 Task: Create a task  Integrate website with social media platforms , assign it to team member softage.4@softage.net in the project AgileAvail and update the status of the task to  Off Track , set the priority of the task to Medium
Action: Mouse moved to (78, 428)
Screenshot: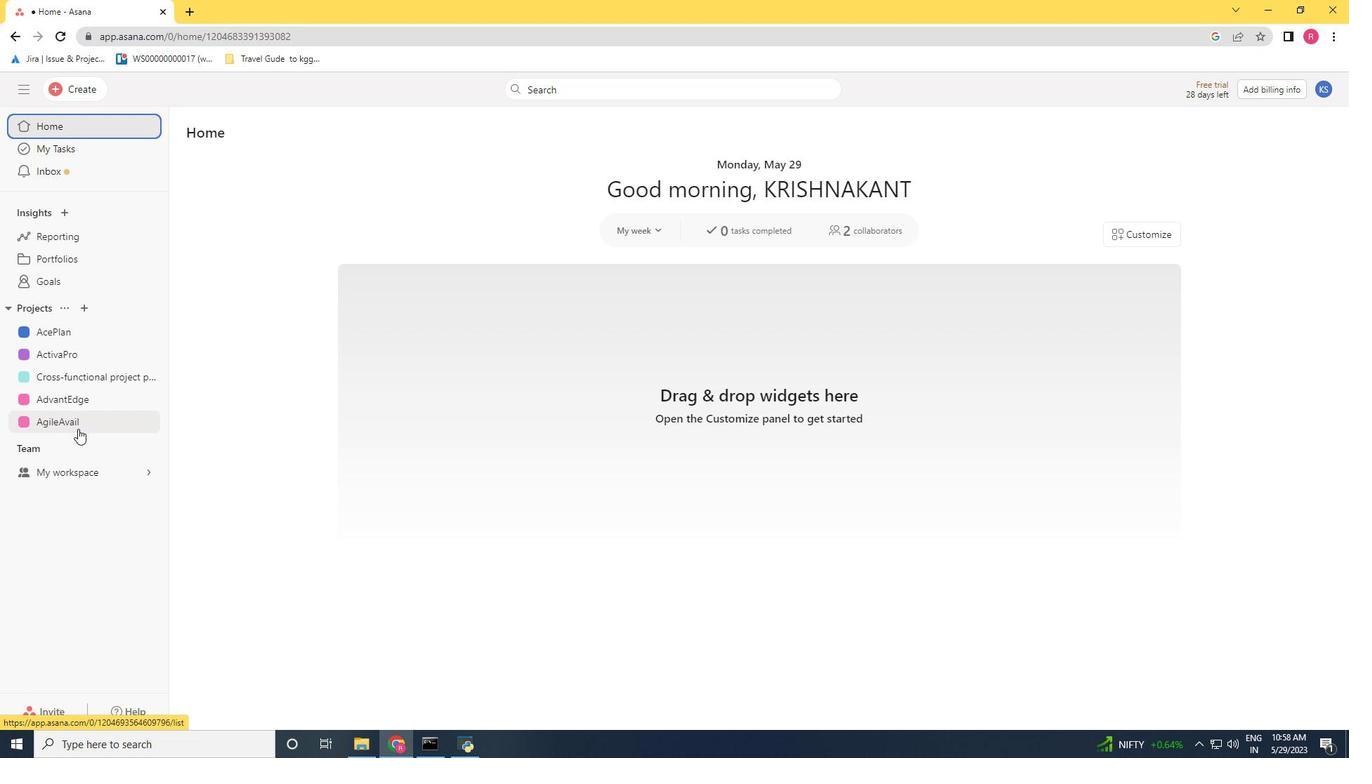 
Action: Mouse pressed left at (78, 428)
Screenshot: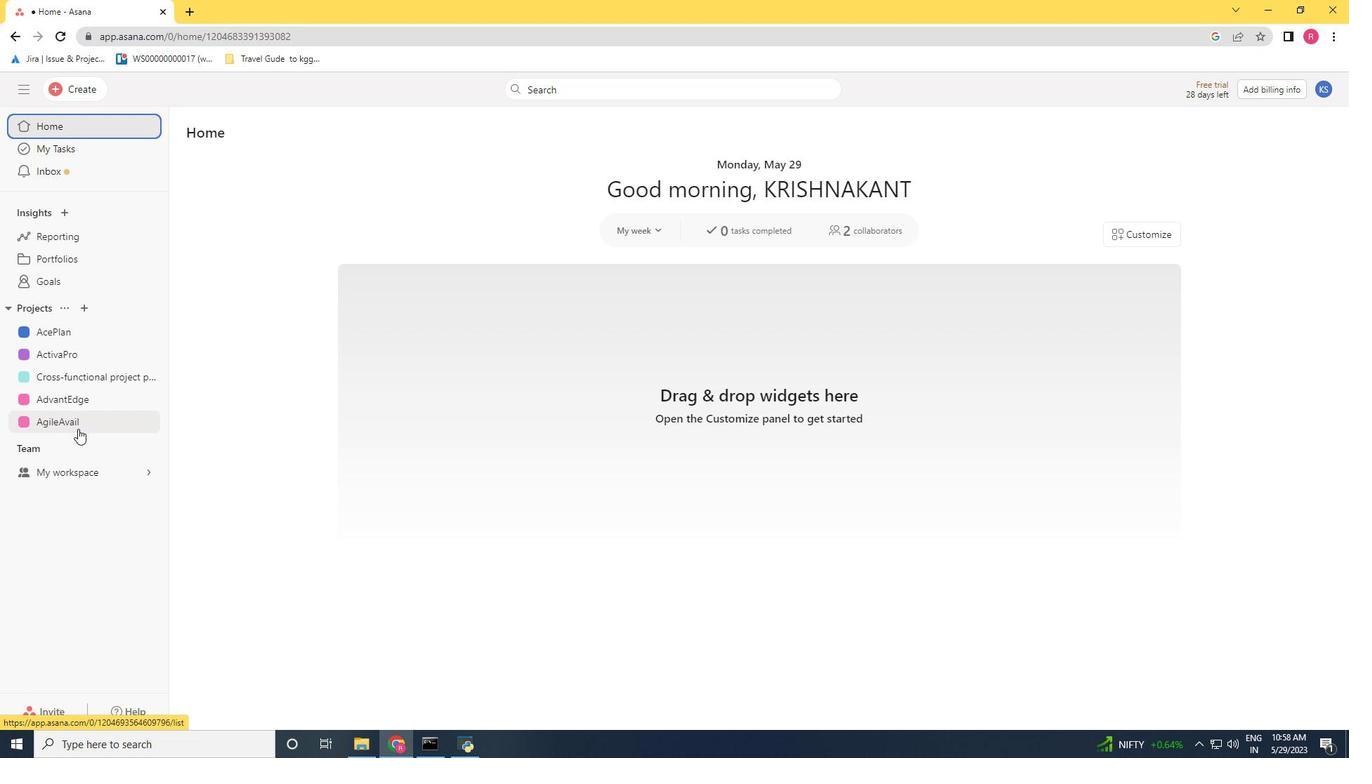 
Action: Mouse moved to (59, 87)
Screenshot: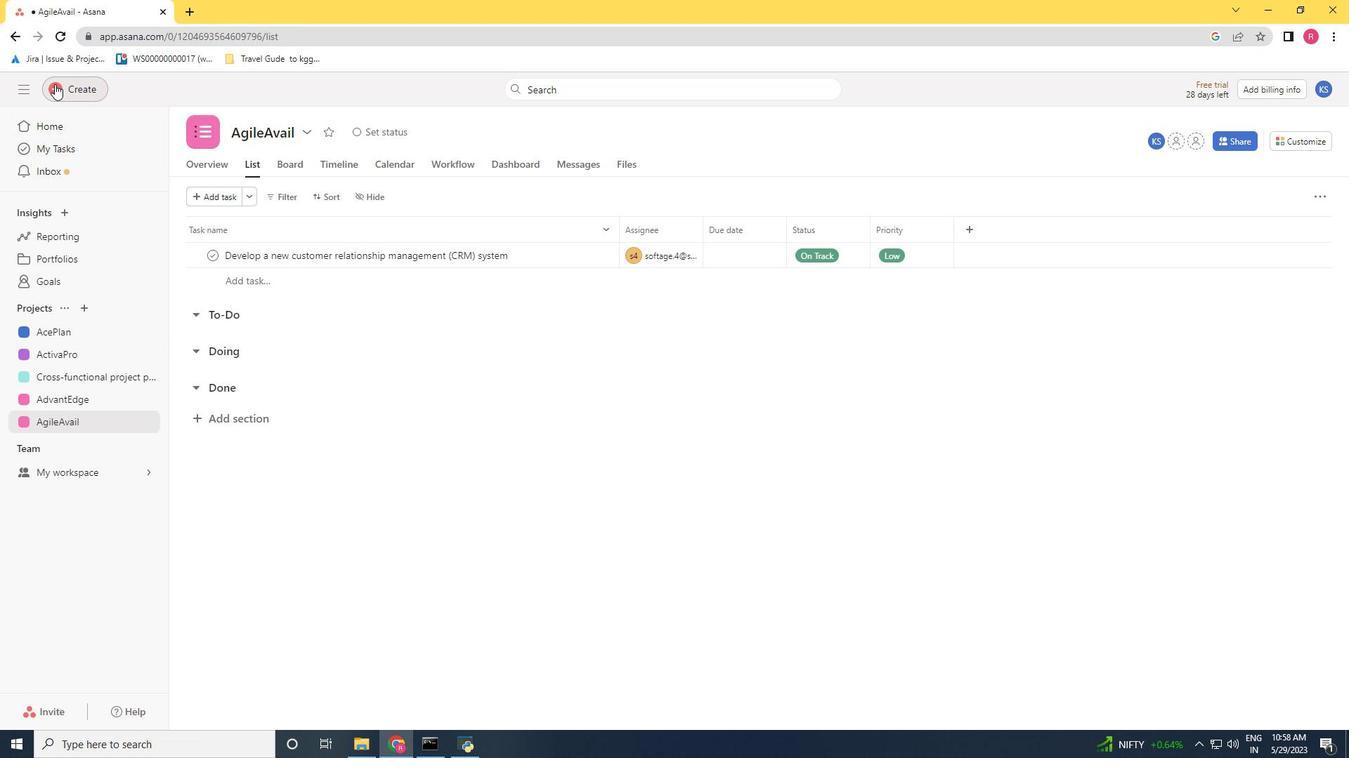 
Action: Mouse pressed left at (59, 87)
Screenshot: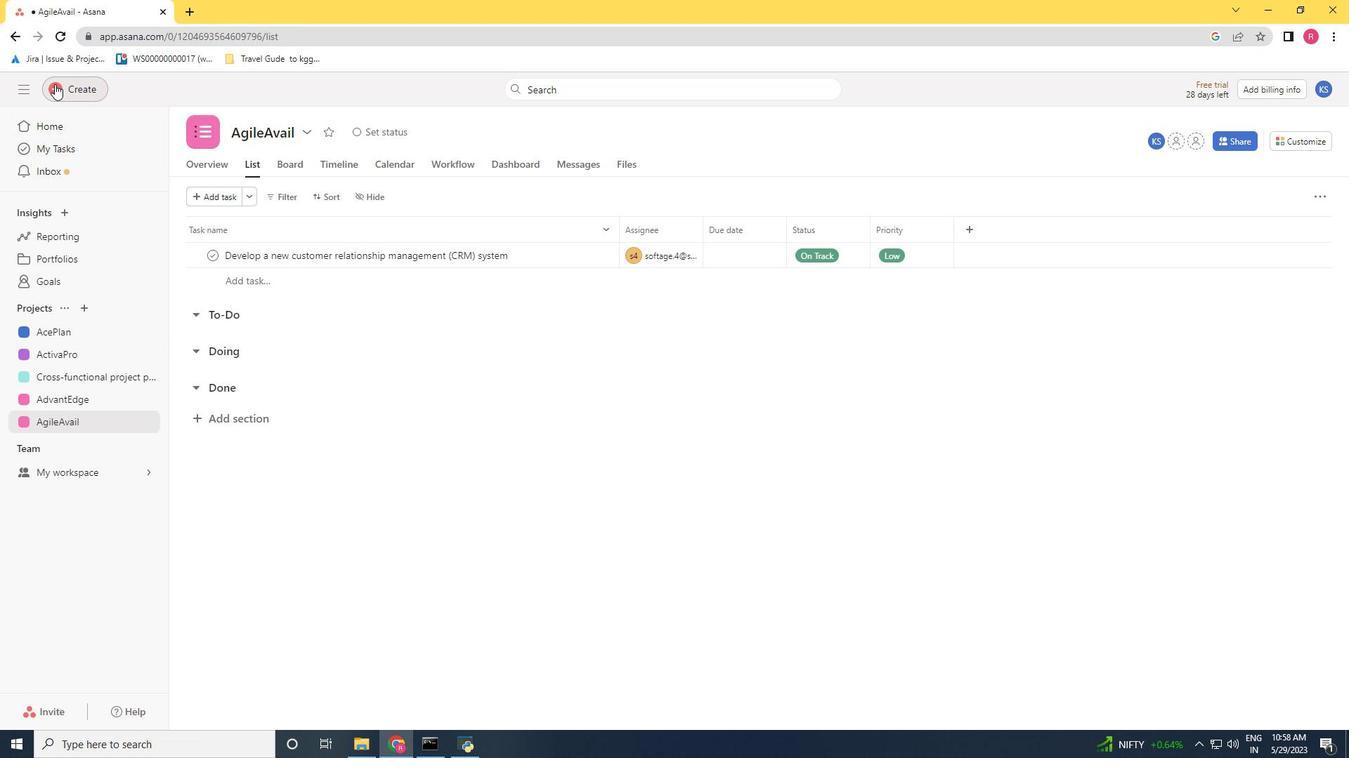 
Action: Mouse moved to (158, 104)
Screenshot: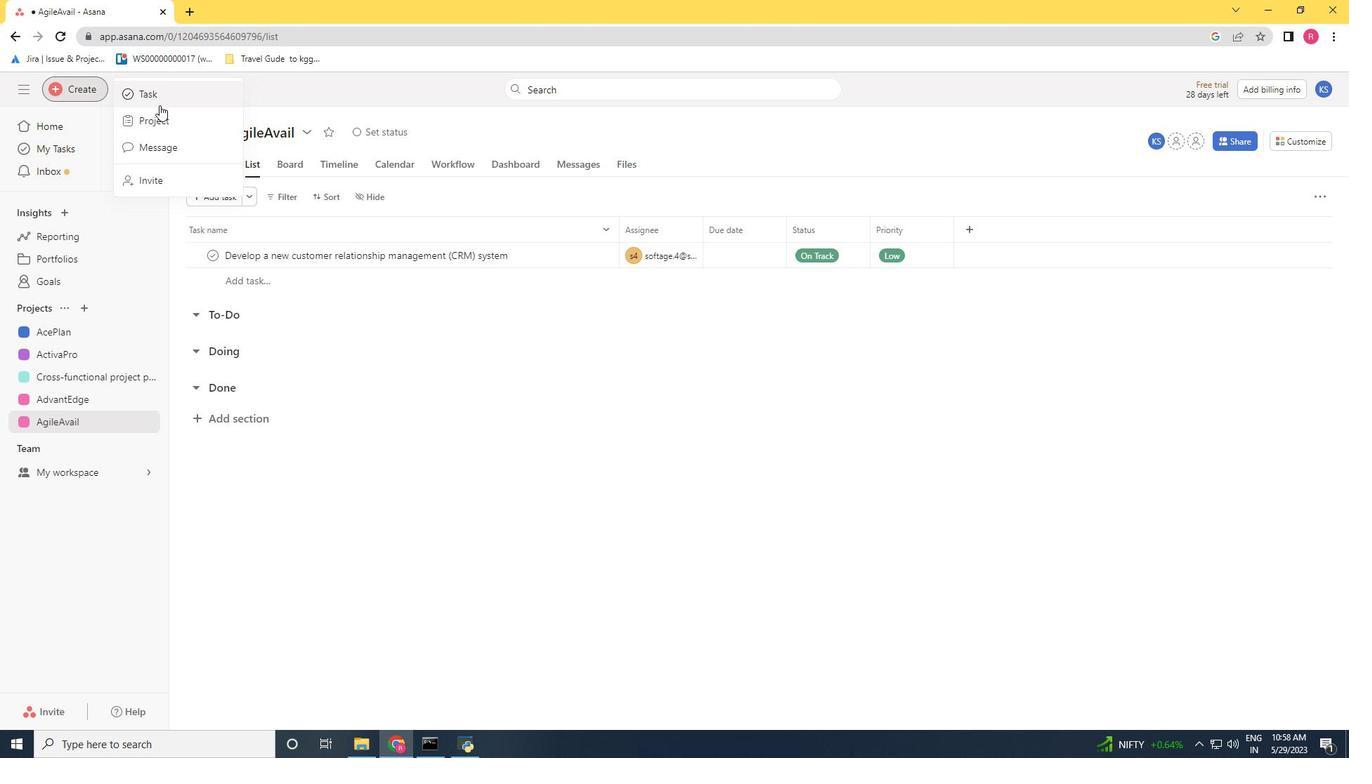 
Action: Mouse pressed left at (158, 104)
Screenshot: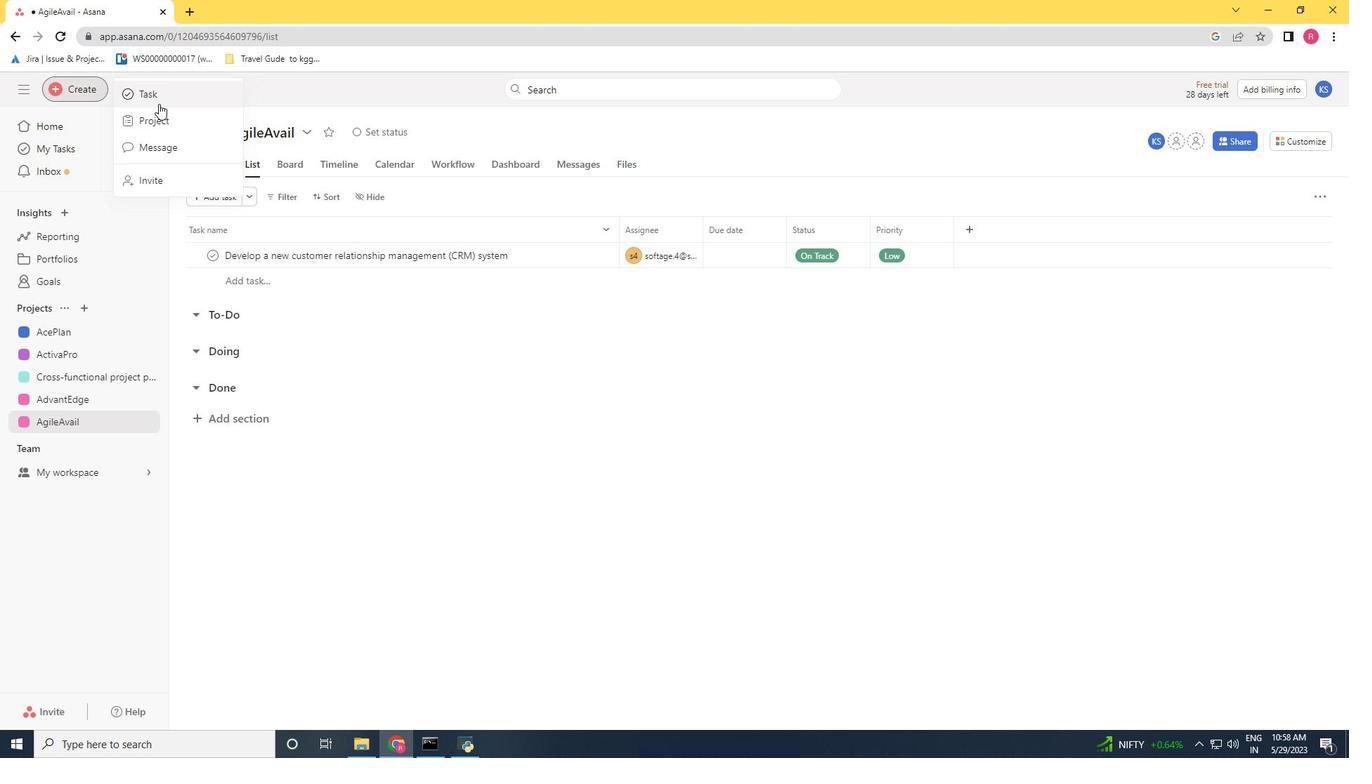 
Action: Mouse moved to (1234, 414)
Screenshot: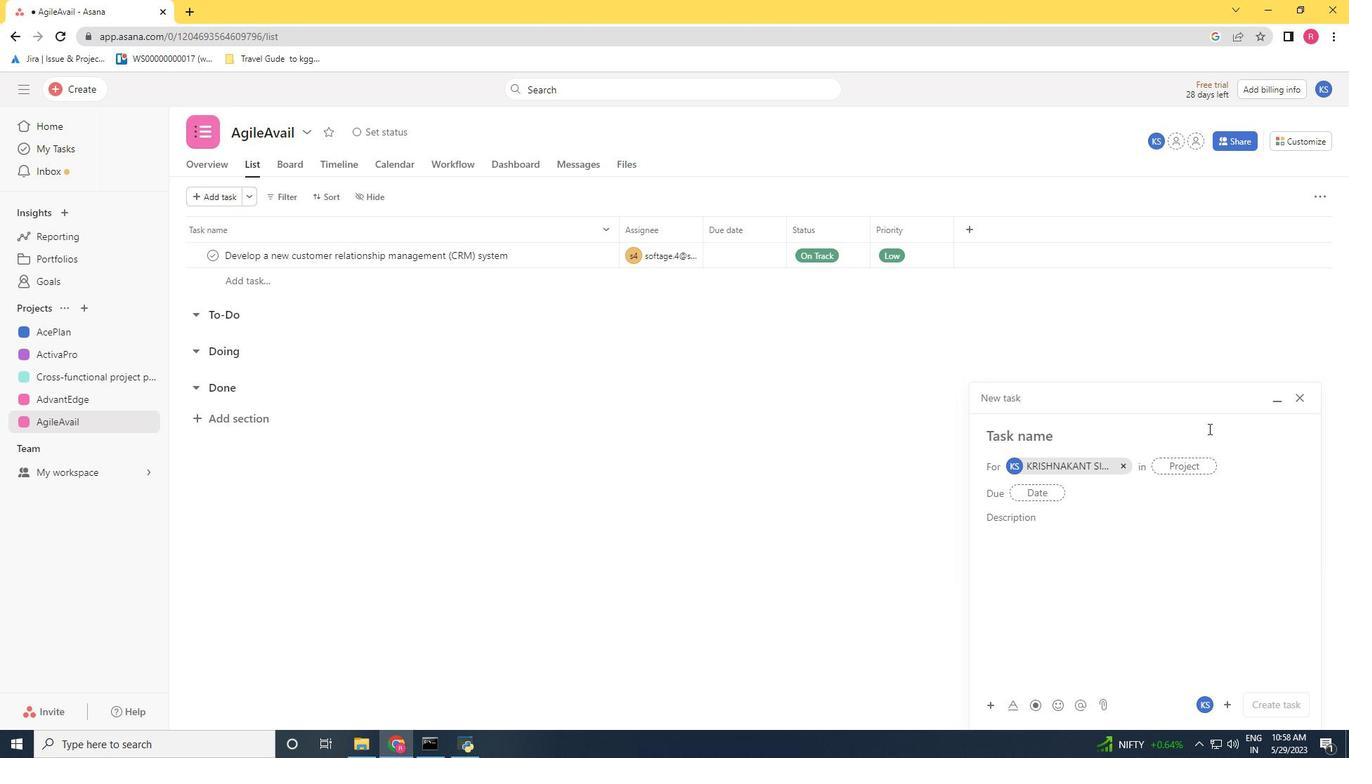 
Action: Key pressed <Key.shift>Integrate<Key.space>websiye<Key.backspace><Key.backspace>te<Key.space>with<Key.space>social<Key.space>media<Key.space>platform<Key.space>
Screenshot: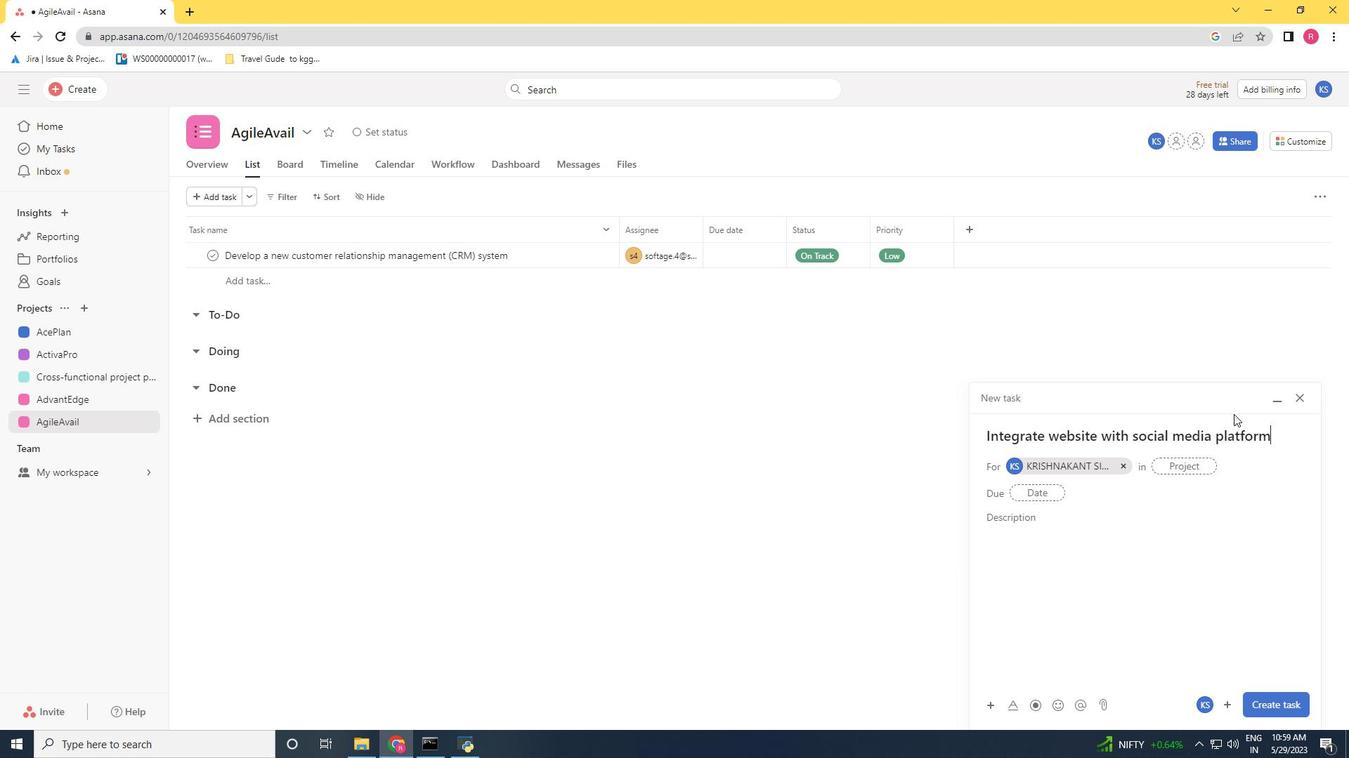 
Action: Mouse moved to (1119, 465)
Screenshot: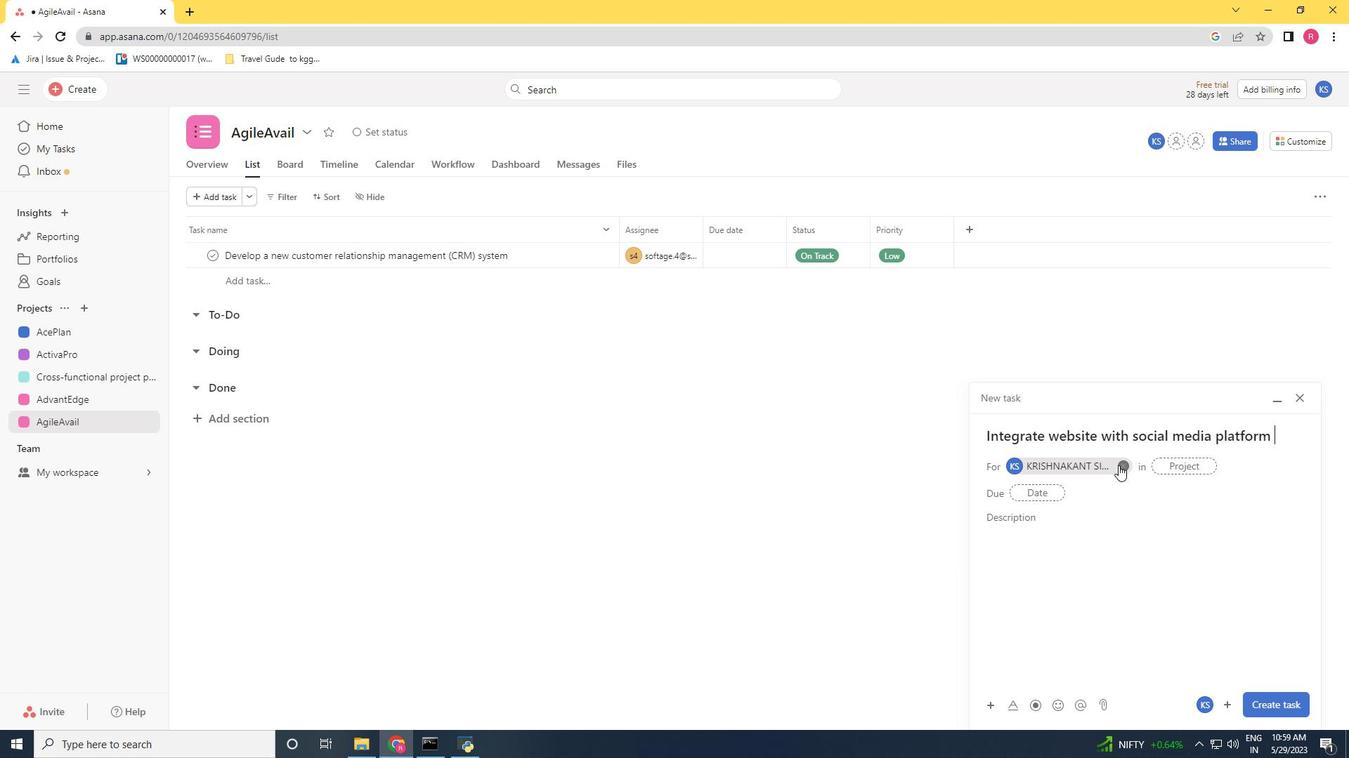 
Action: Mouse pressed left at (1119, 465)
Screenshot: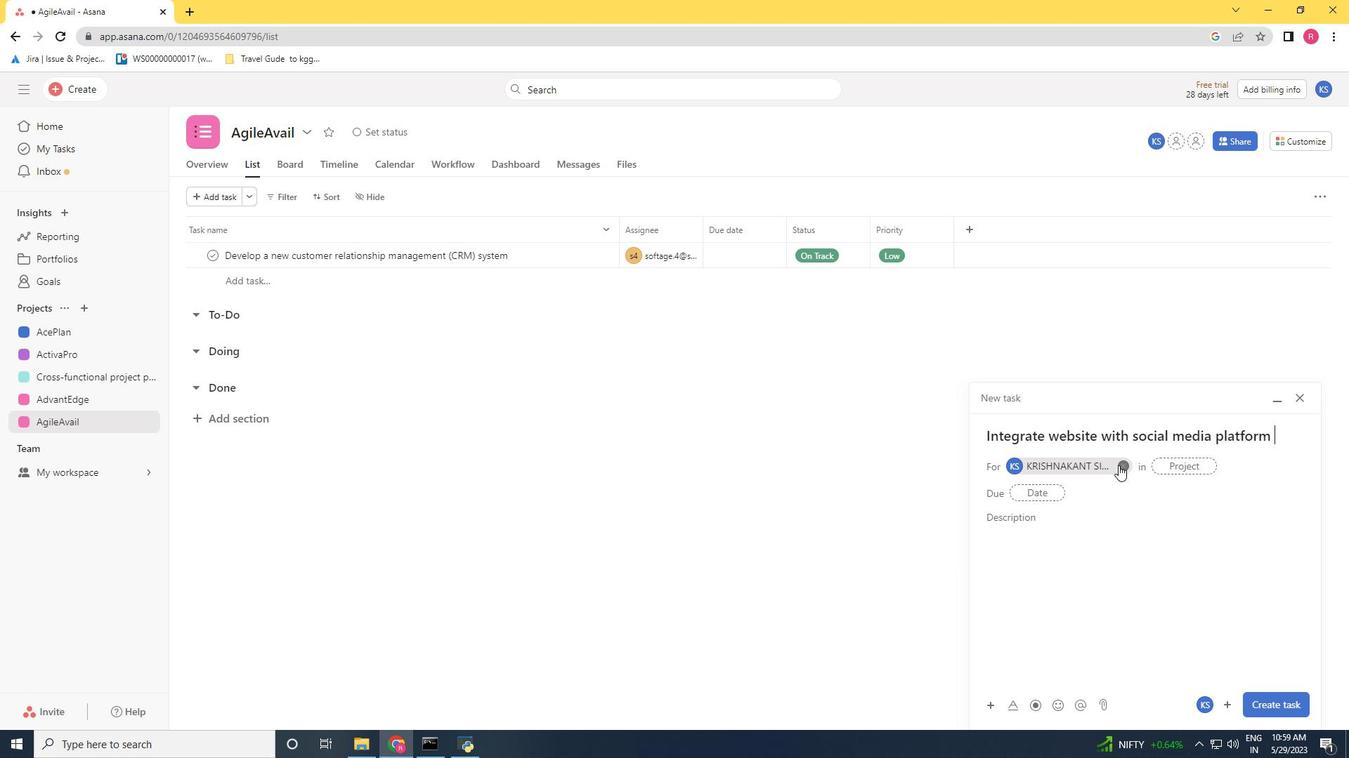 
Action: Mouse moved to (1037, 460)
Screenshot: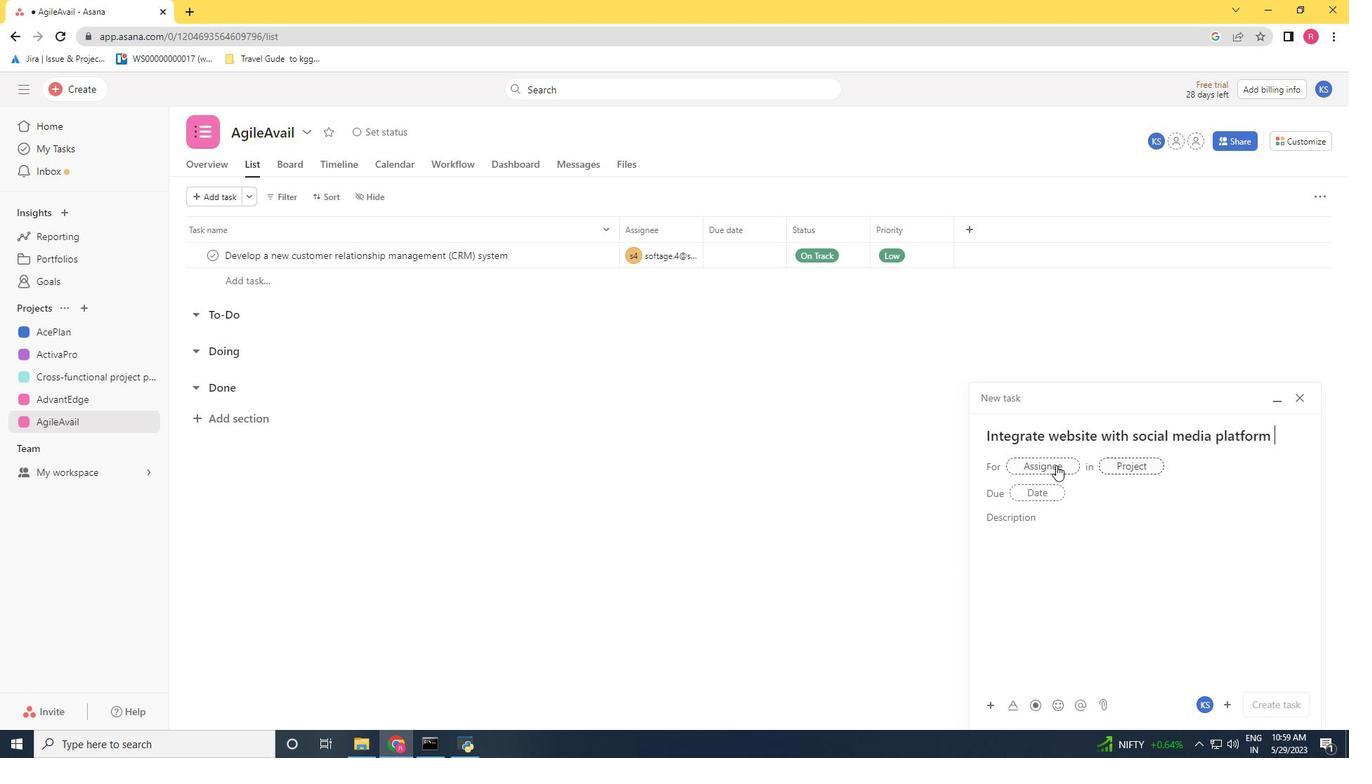 
Action: Mouse pressed left at (1037, 460)
Screenshot: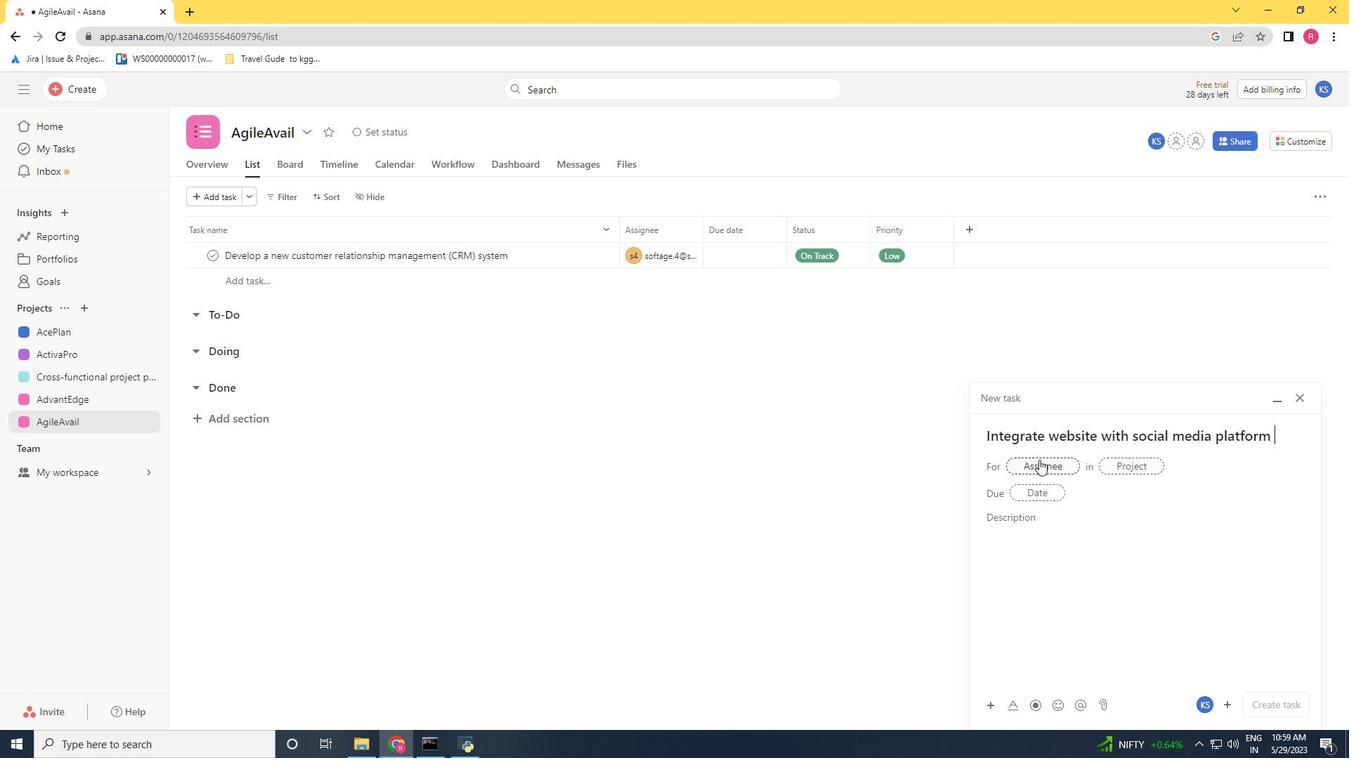 
Action: Key pressed softage.4<Key.shift>@softage.net
Screenshot: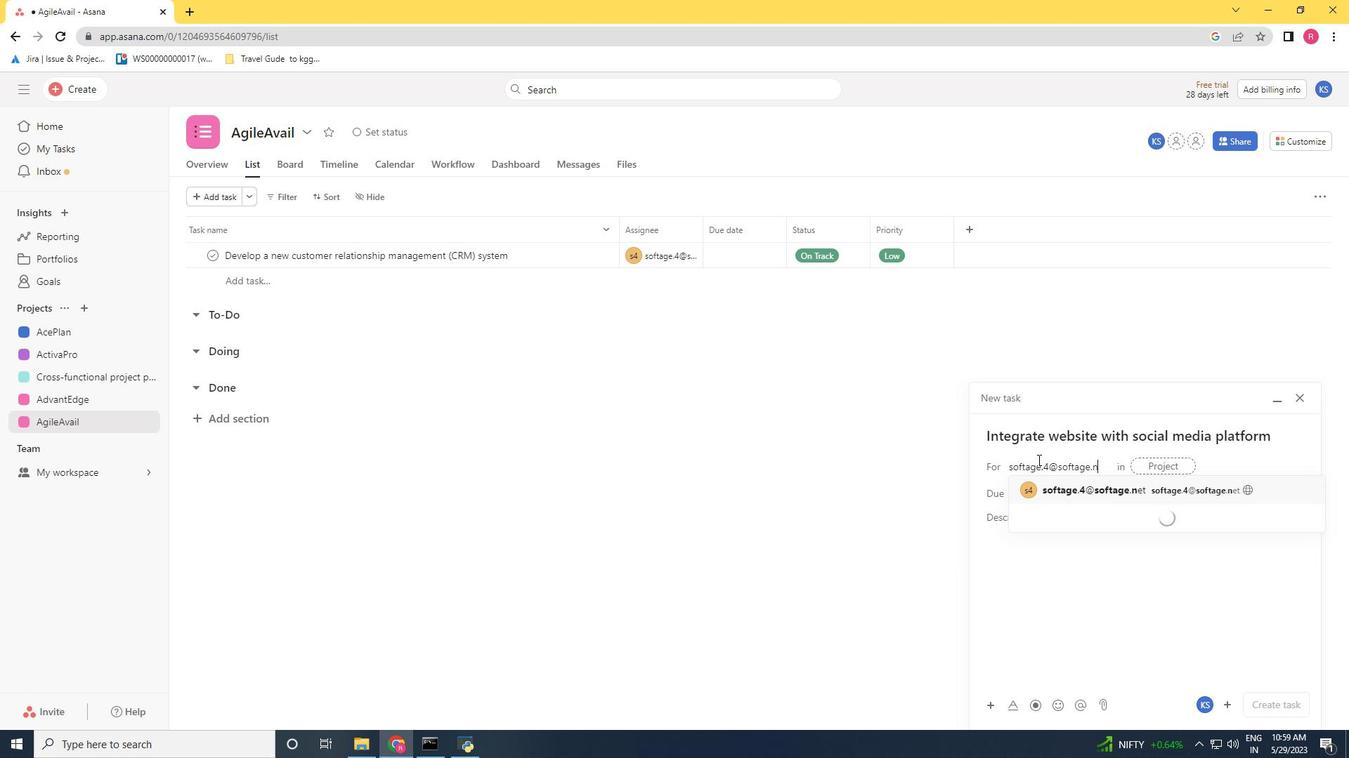 
Action: Mouse moved to (1089, 493)
Screenshot: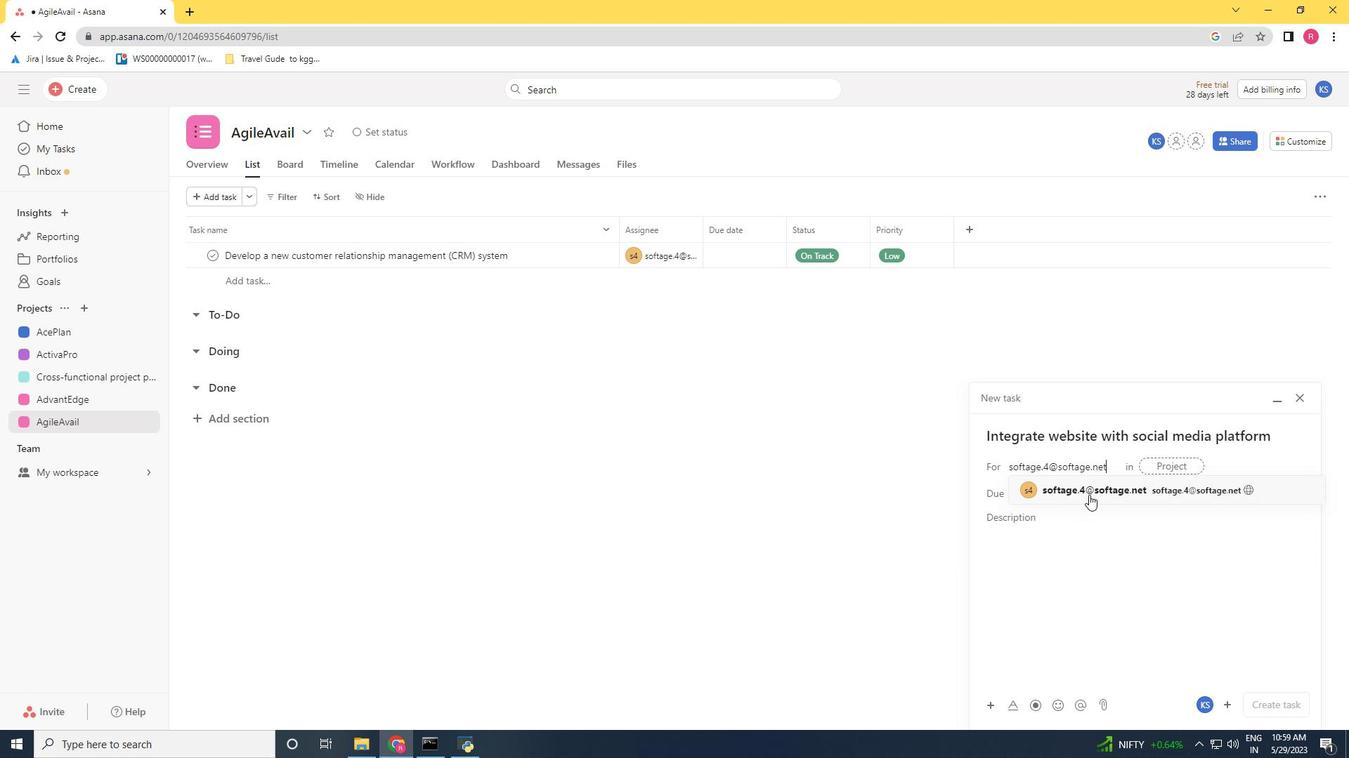 
Action: Mouse pressed left at (1089, 493)
Screenshot: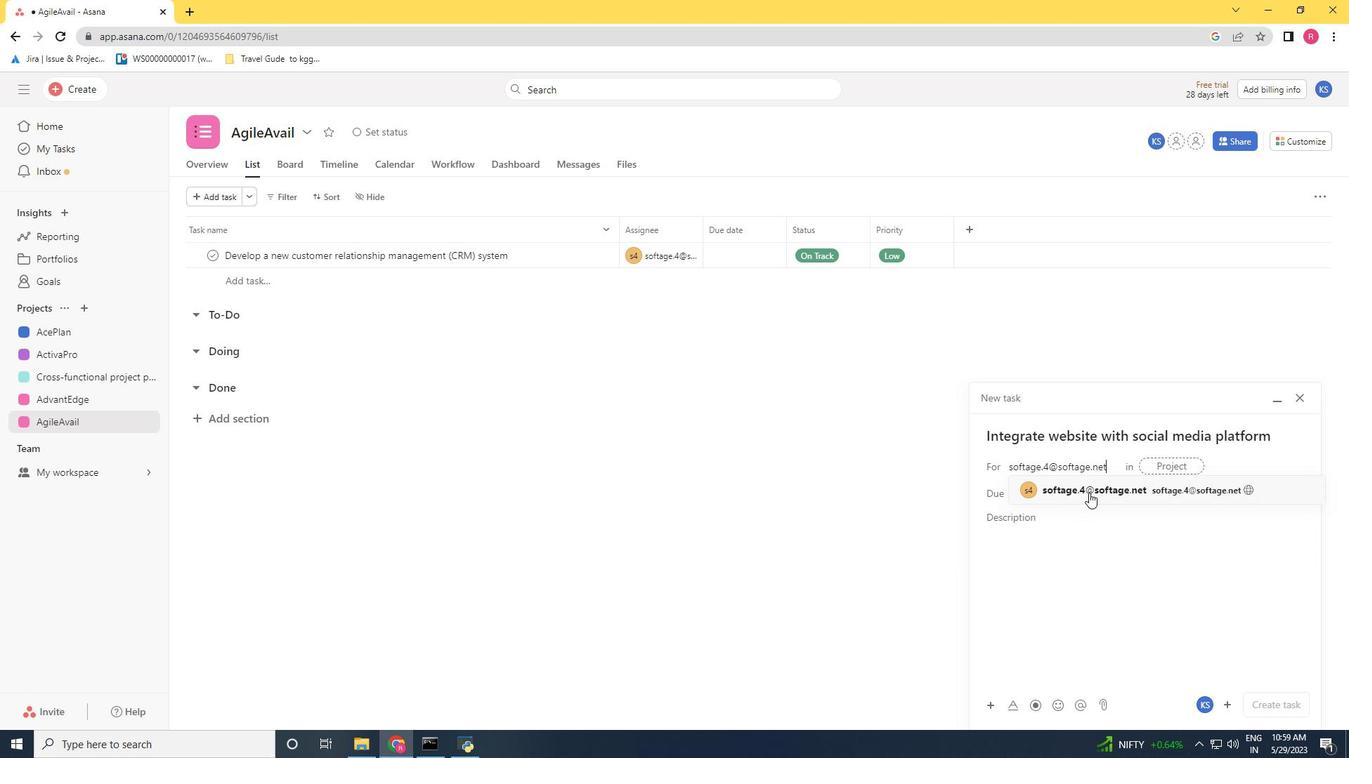 
Action: Mouse moved to (1028, 496)
Screenshot: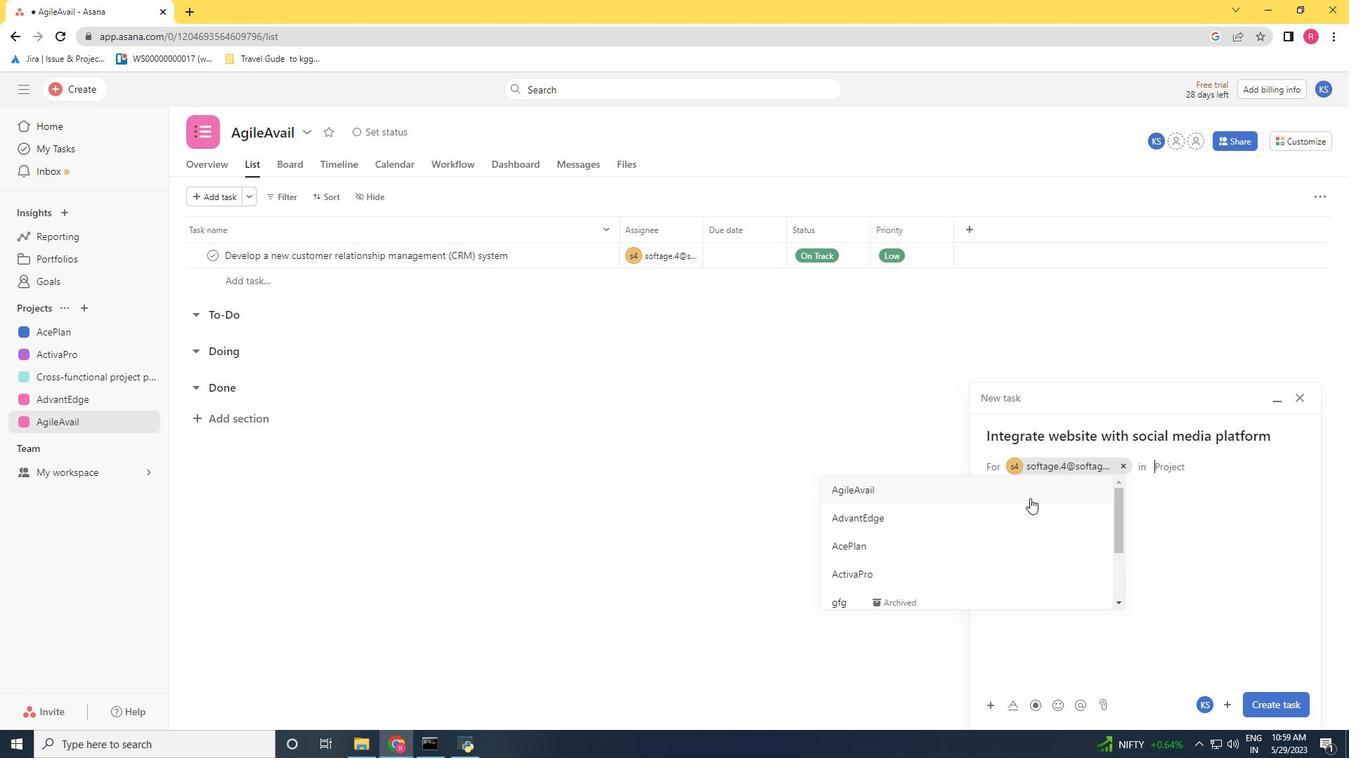 
Action: Mouse pressed left at (1028, 496)
Screenshot: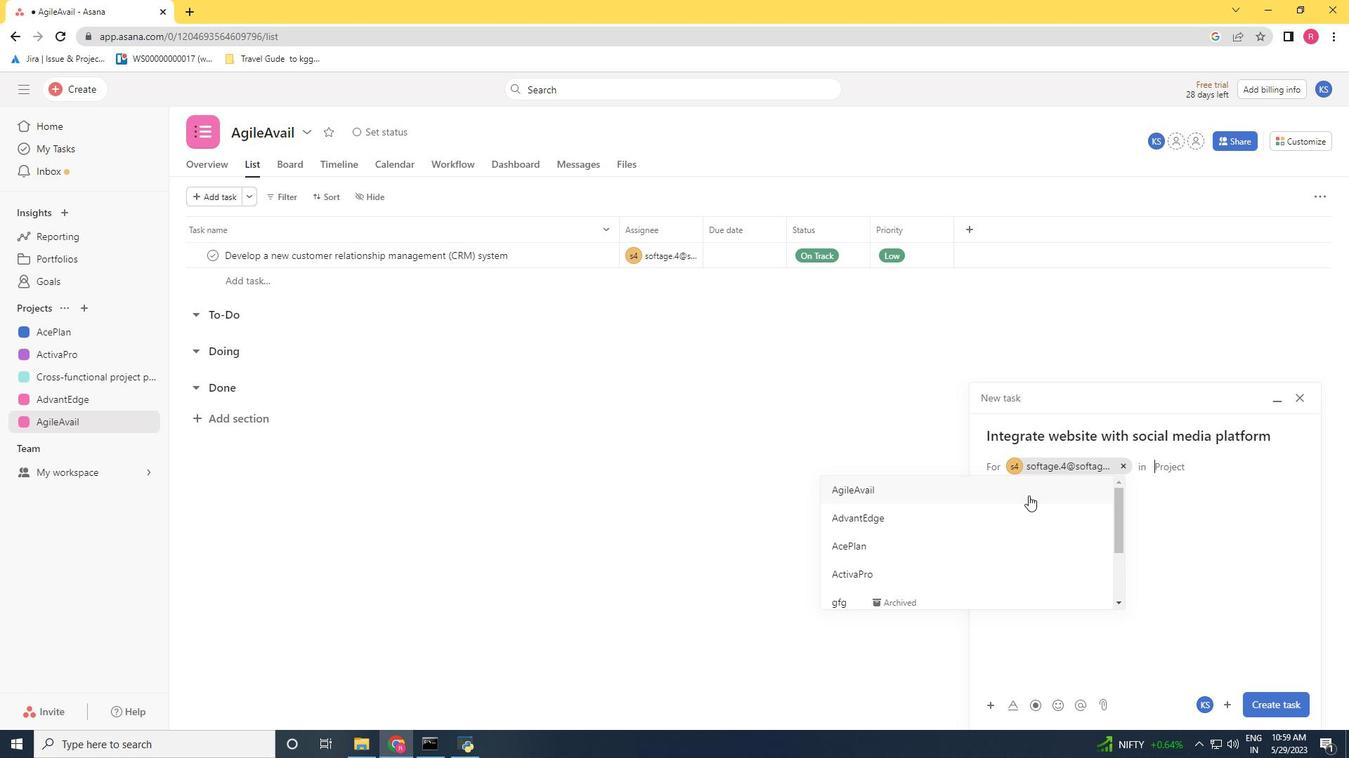 
Action: Mouse moved to (1057, 526)
Screenshot: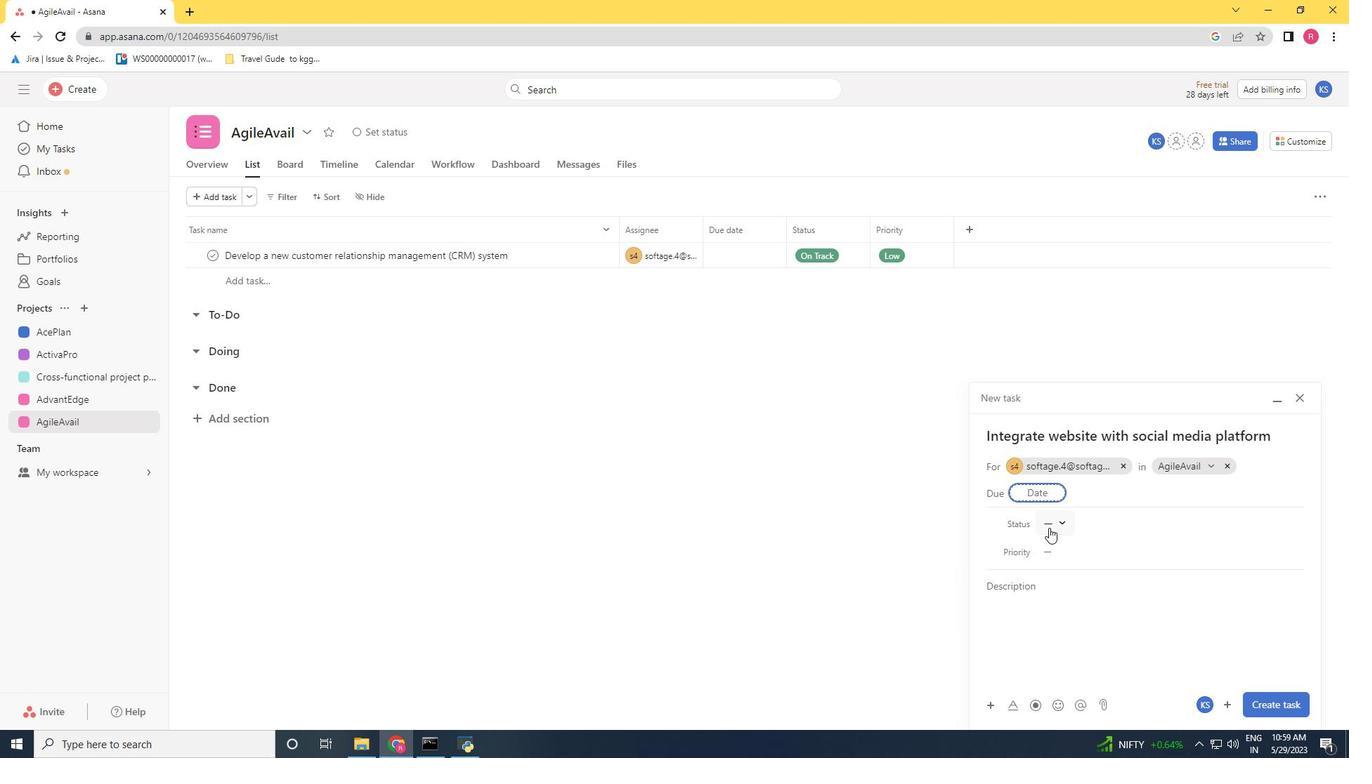 
Action: Mouse pressed left at (1057, 526)
Screenshot: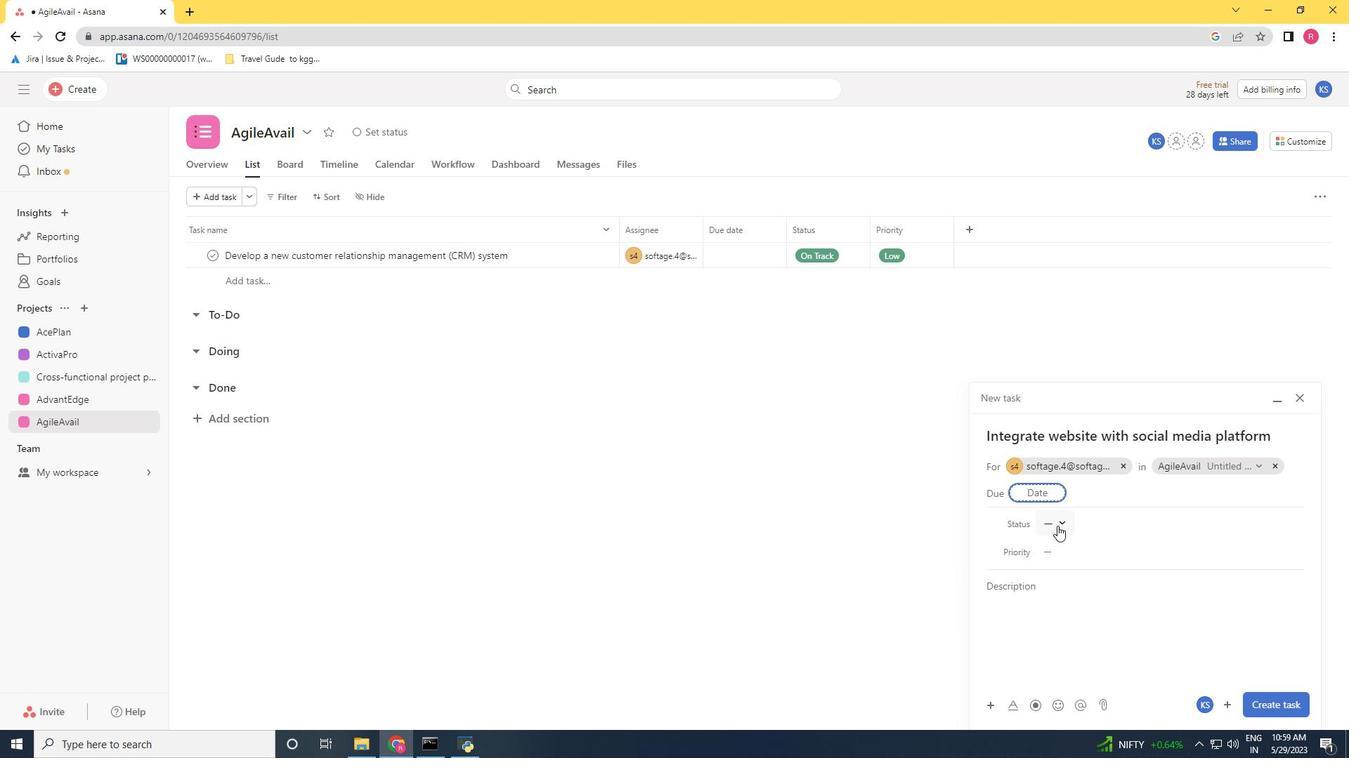 
Action: Mouse moved to (1078, 602)
Screenshot: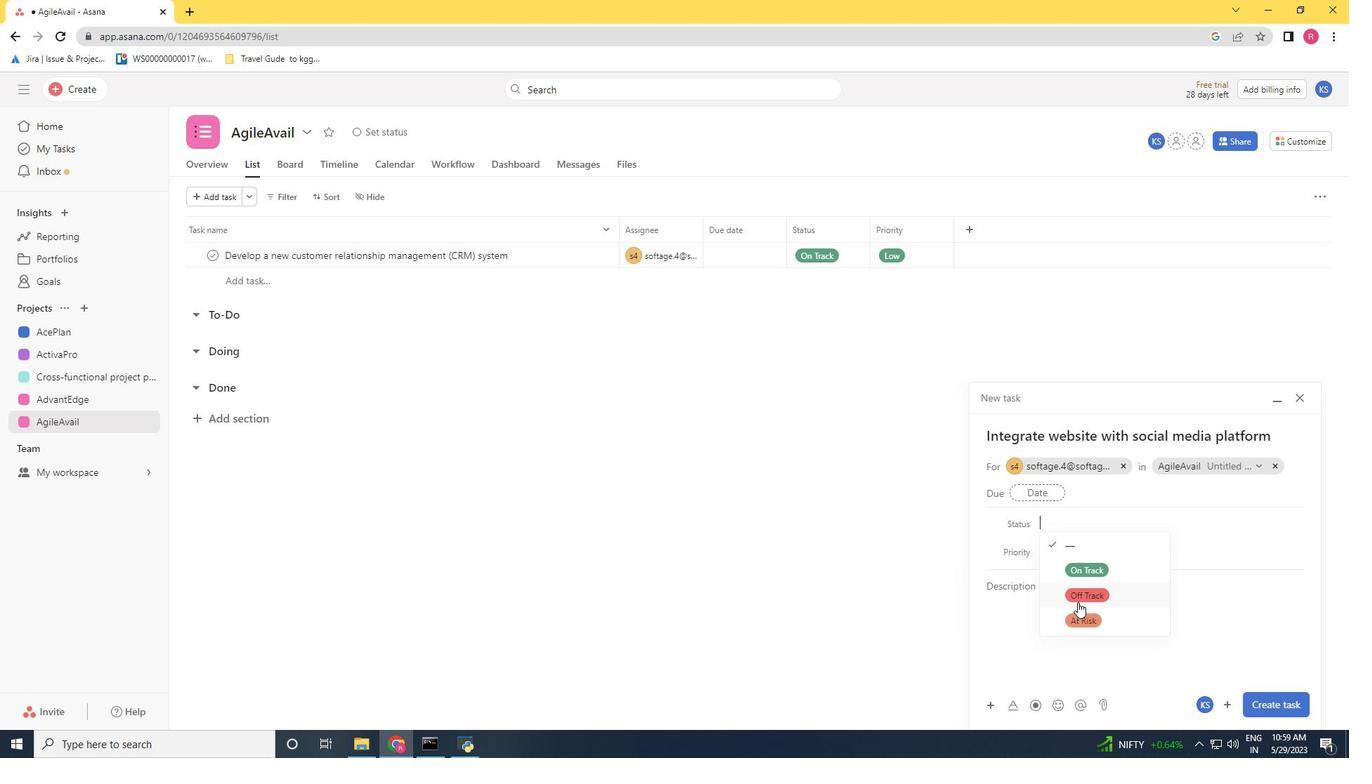 
Action: Mouse pressed left at (1078, 602)
Screenshot: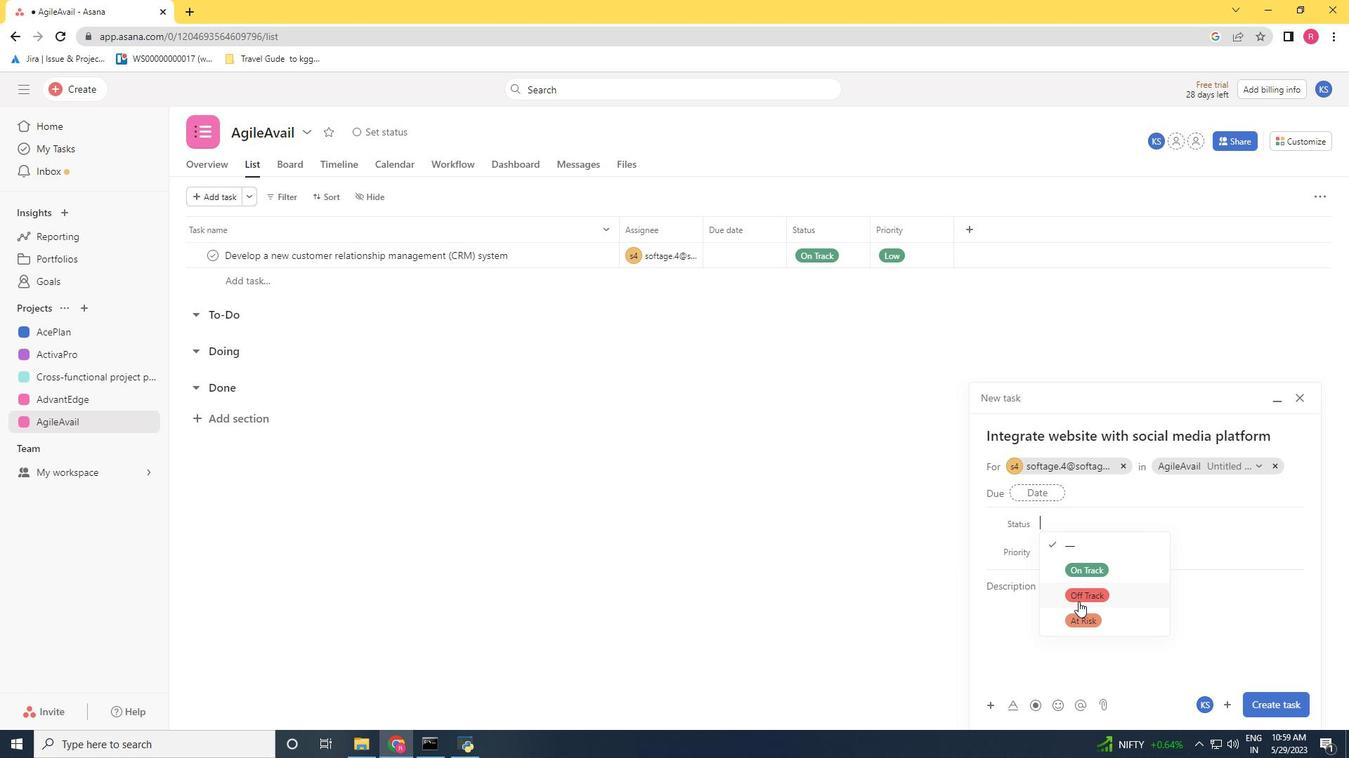 
Action: Mouse moved to (1061, 556)
Screenshot: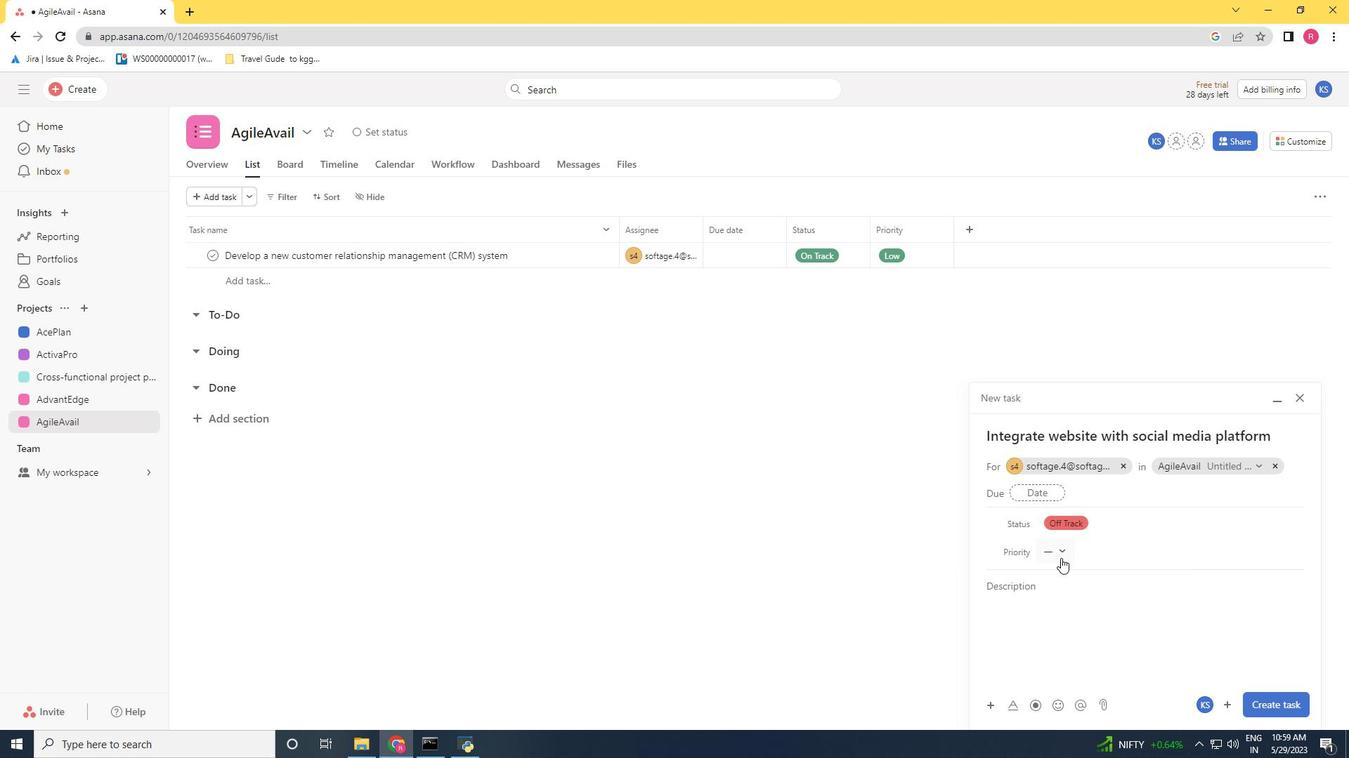 
Action: Mouse pressed left at (1061, 556)
Screenshot: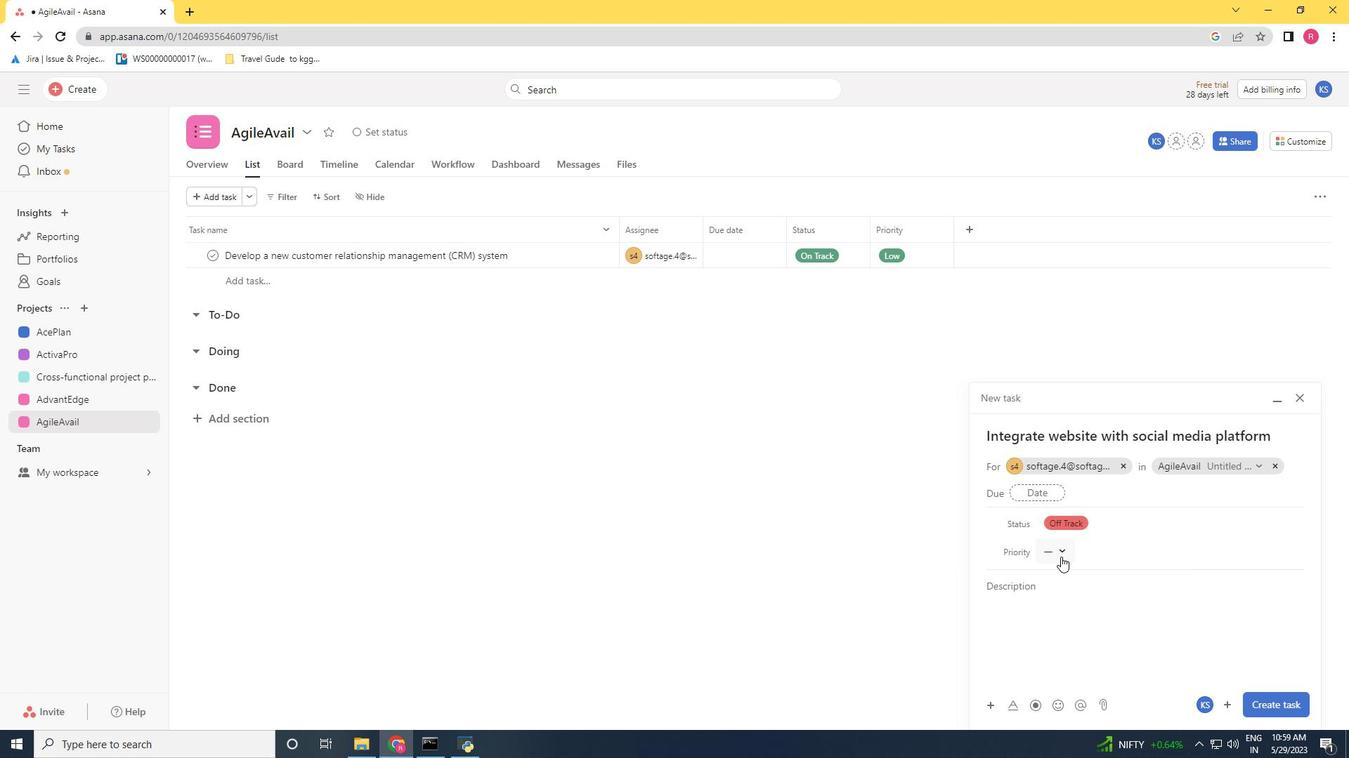 
Action: Mouse moved to (1076, 629)
Screenshot: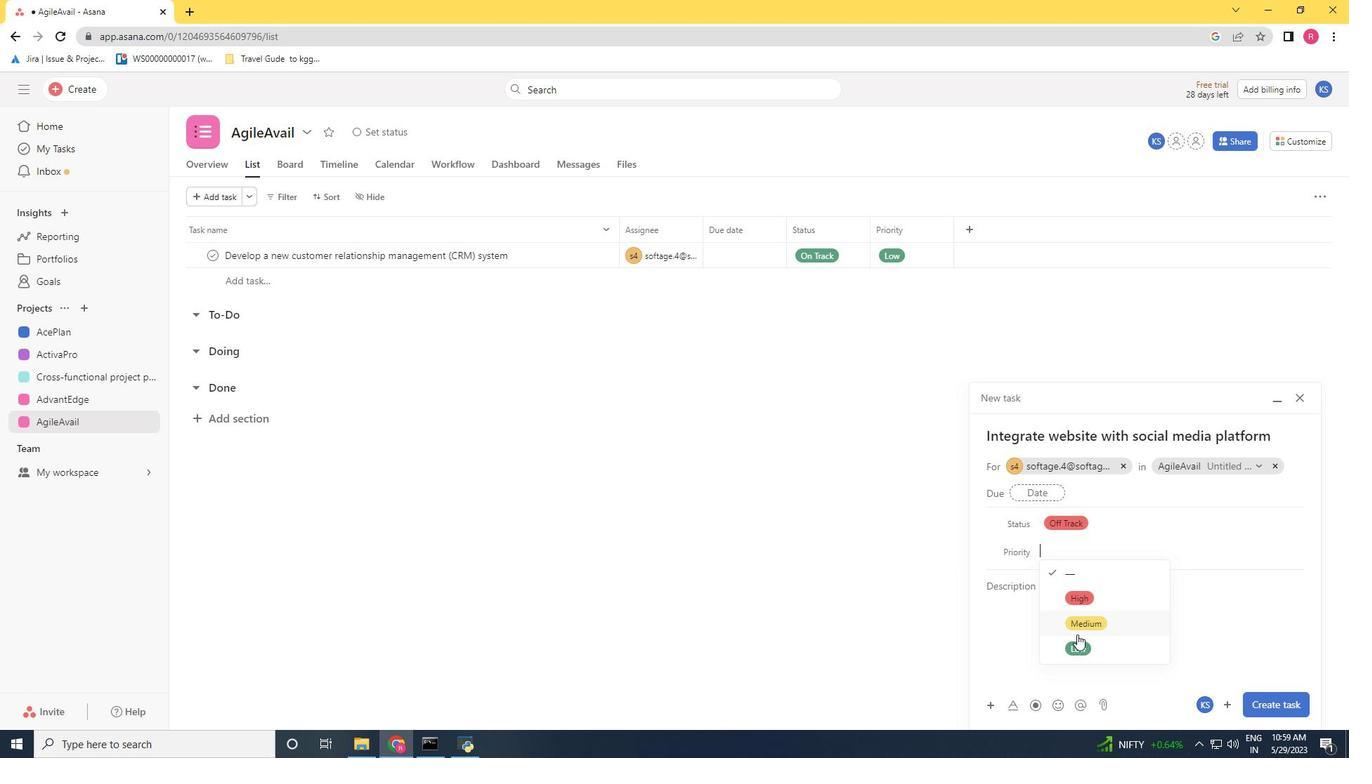 
Action: Mouse pressed left at (1076, 629)
Screenshot: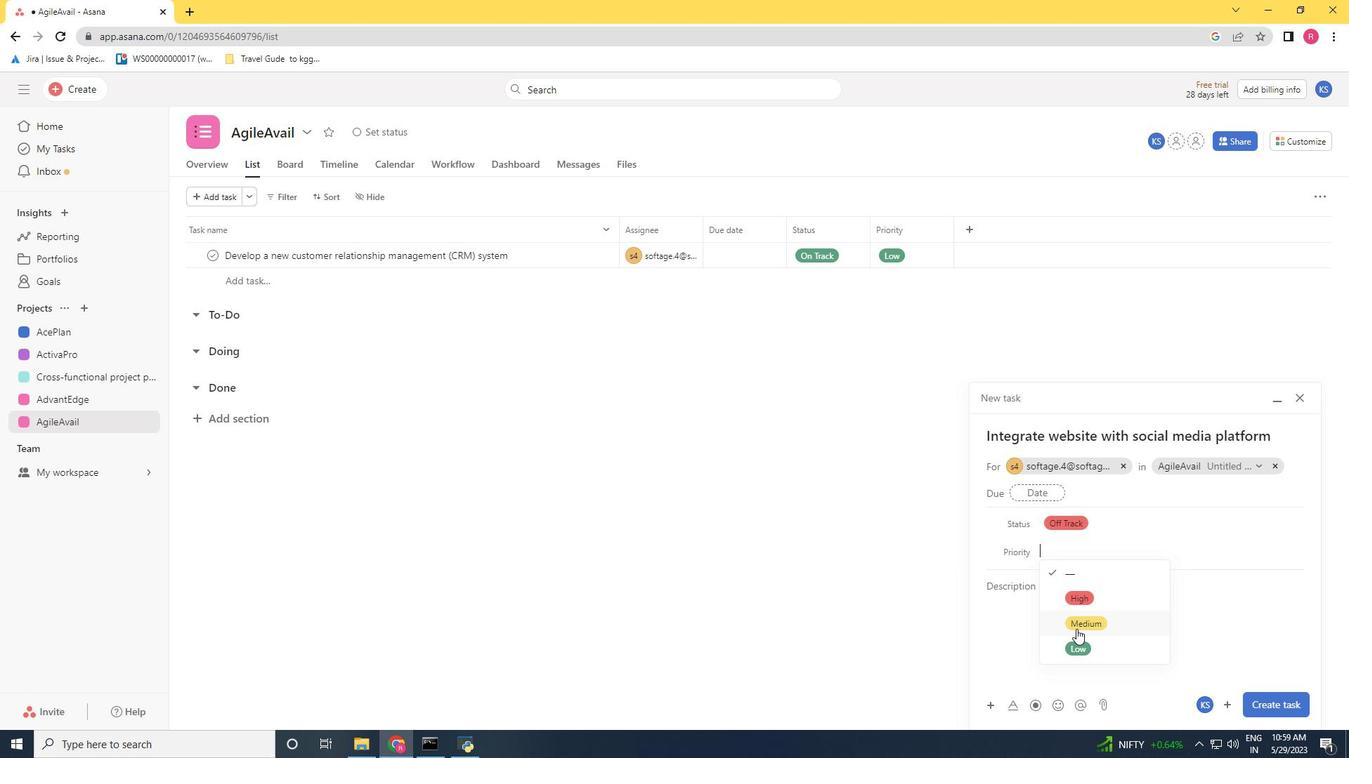 
Action: Mouse moved to (1257, 699)
Screenshot: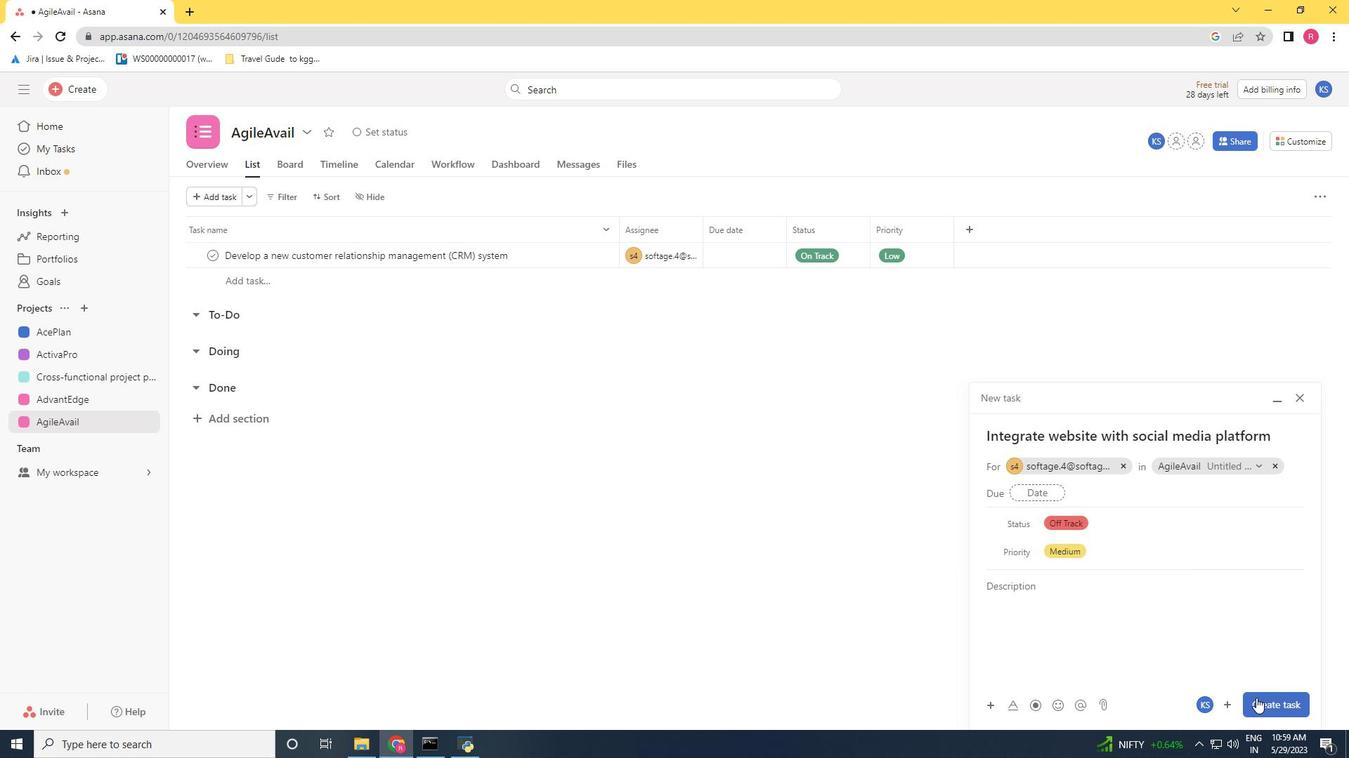 
Action: Mouse pressed left at (1257, 699)
Screenshot: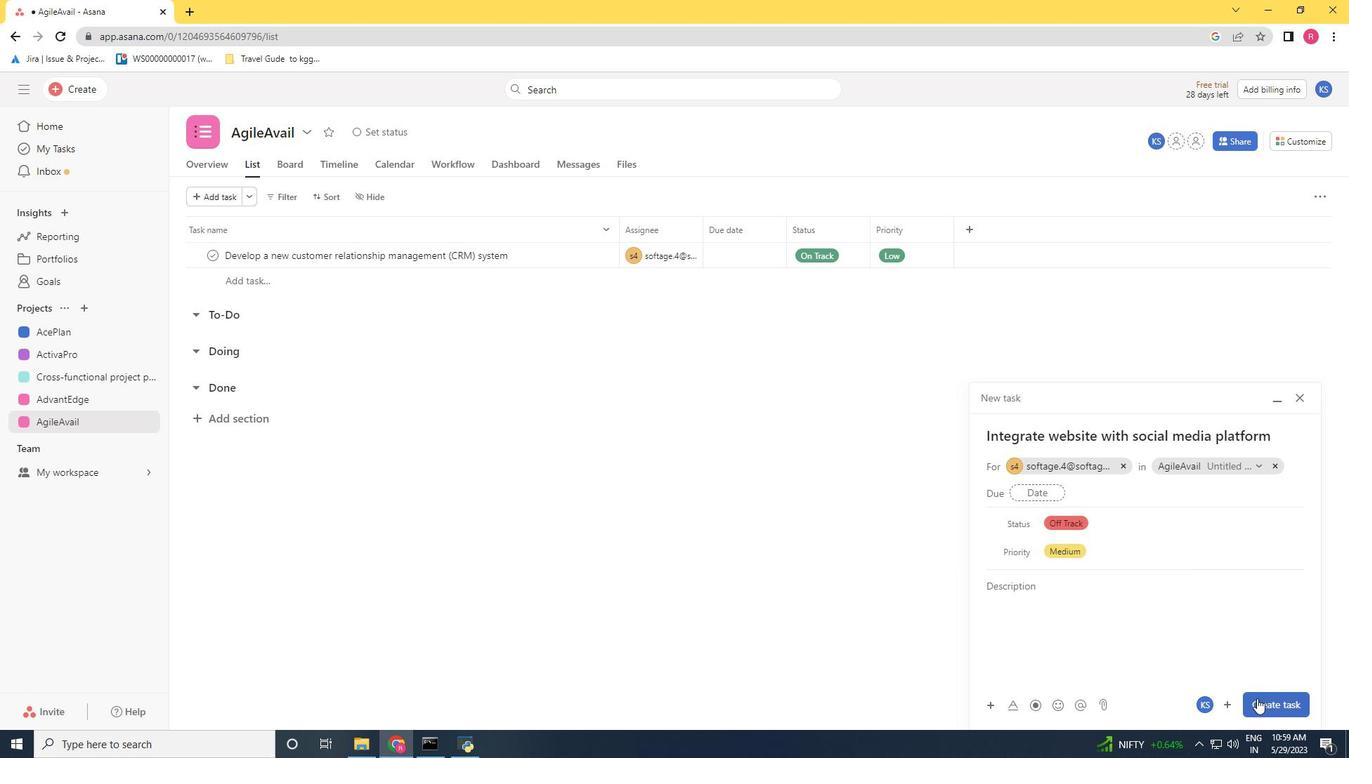 
Action: Mouse moved to (746, 556)
Screenshot: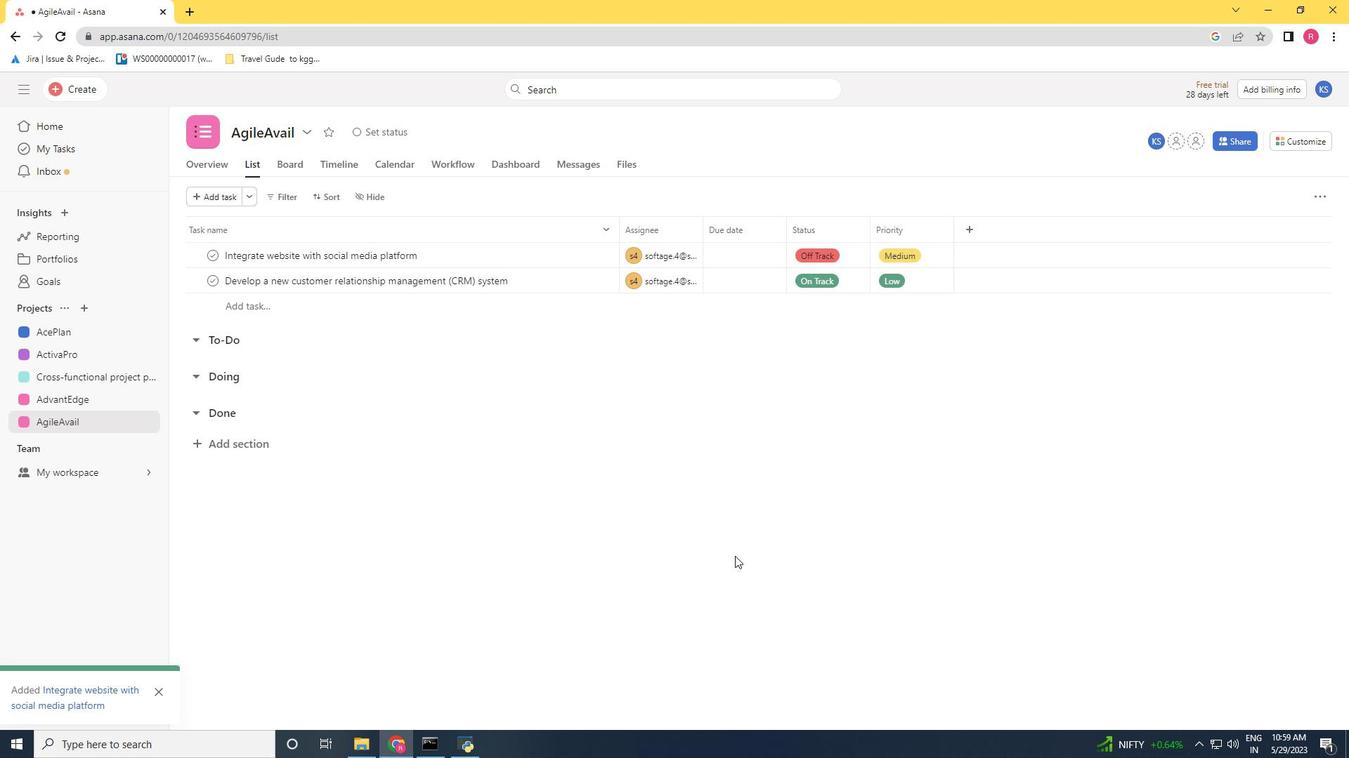 
